 Task: Explore Airbnb accommodation in Shambu, Ethiopia from 2nd November, 2023 to 15th November, 2023 for 2 adults and 1 pet.1  bedroom having 1 bed and 1 bathroom. Property type can be hotel. Booking option can be shelf check-in. Look for 5 properties as per requirement.
Action: Mouse moved to (431, 61)
Screenshot: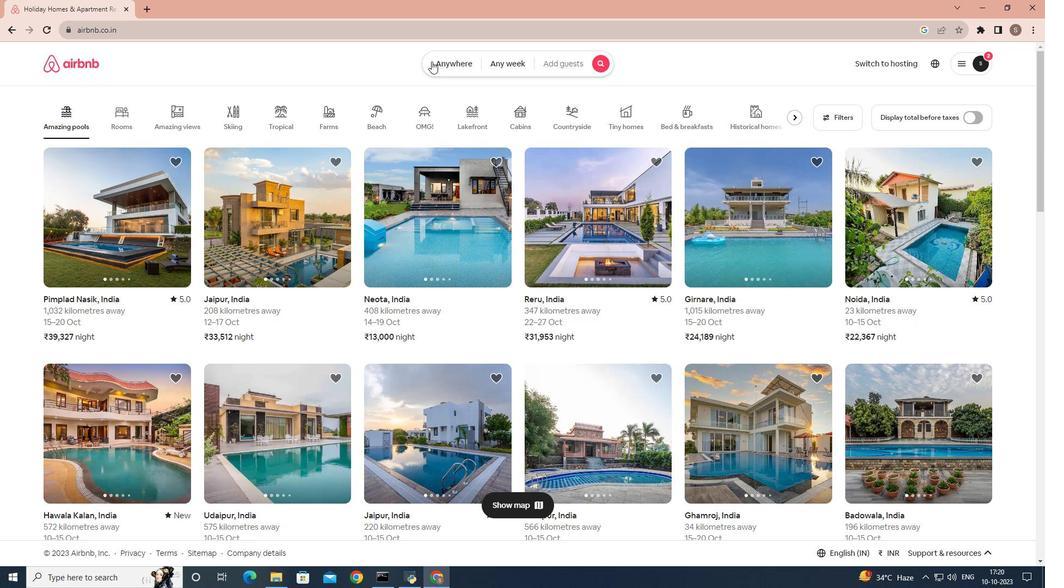 
Action: Mouse pressed left at (431, 61)
Screenshot: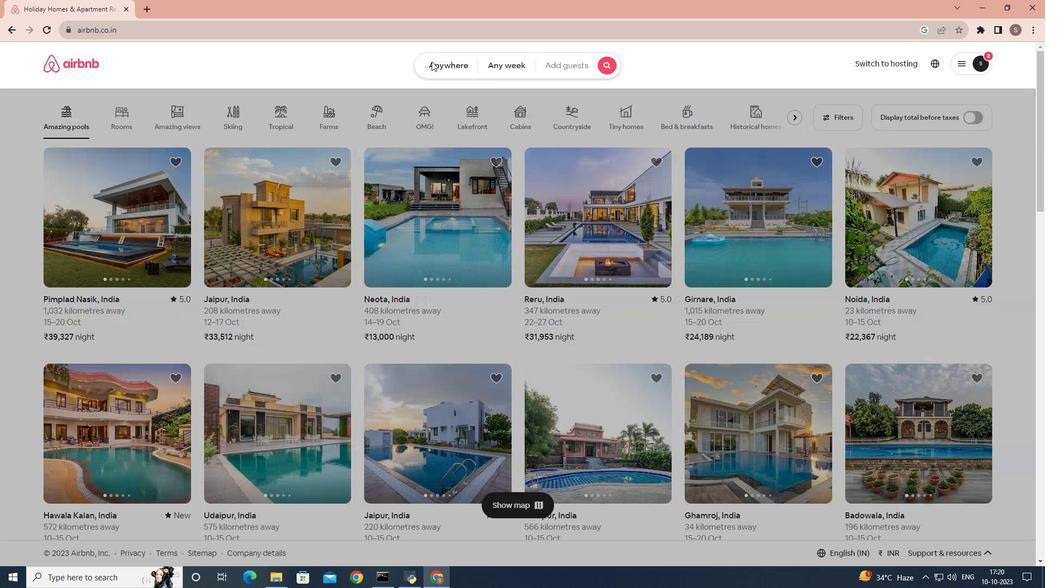 
Action: Mouse moved to (397, 109)
Screenshot: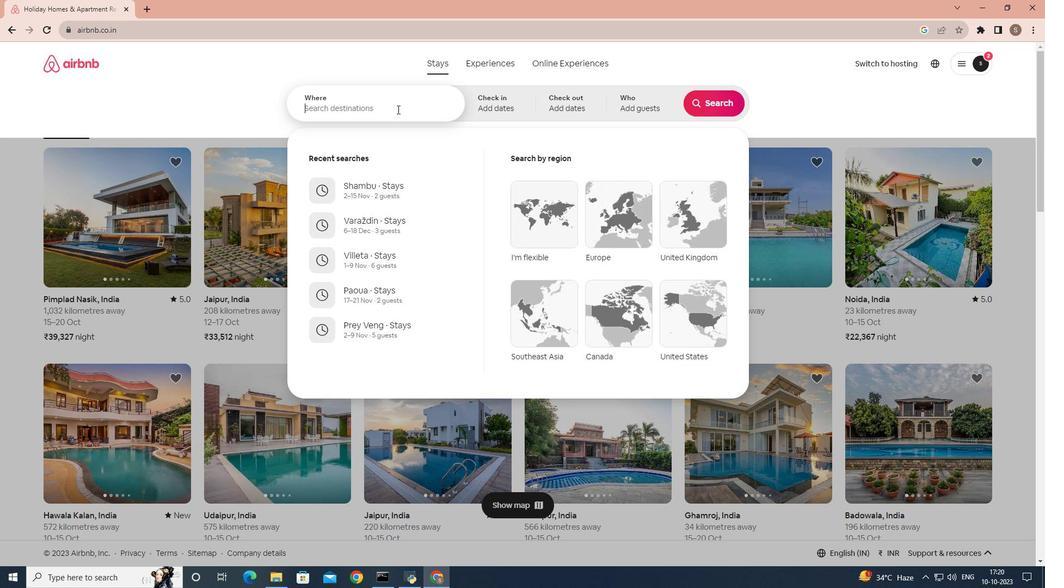 
Action: Mouse pressed left at (397, 109)
Screenshot: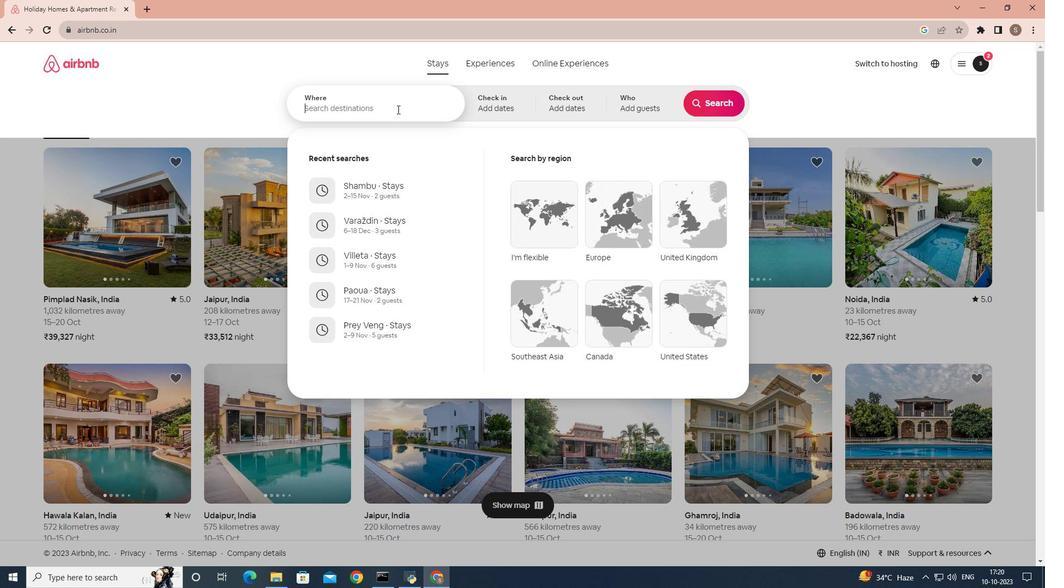
Action: Key pressed <Key.shift>Shambu,<Key.space><Key.shift><Key.shift><Key.shift>Ethiopia
Screenshot: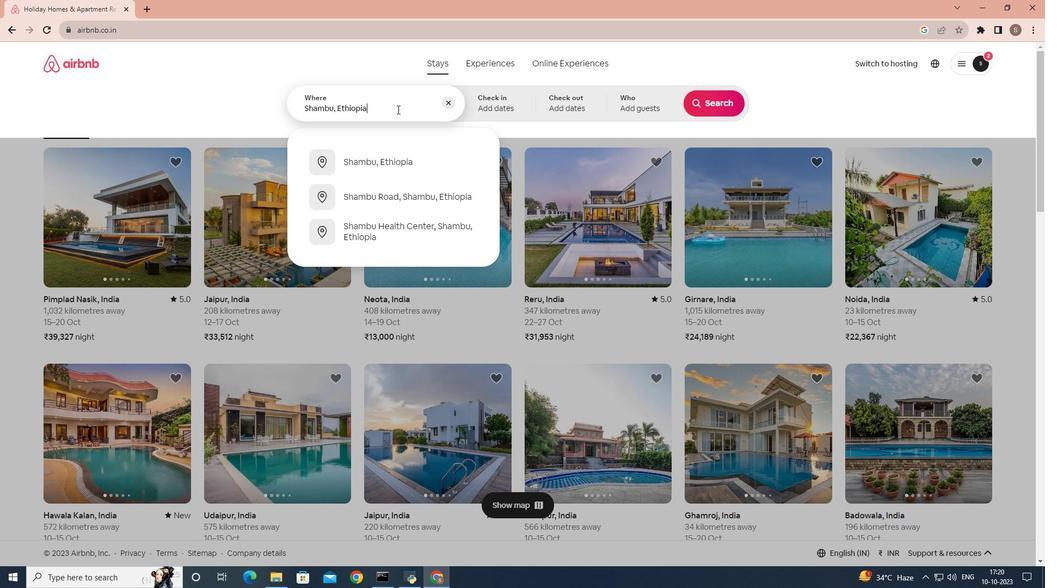 
Action: Mouse moved to (394, 158)
Screenshot: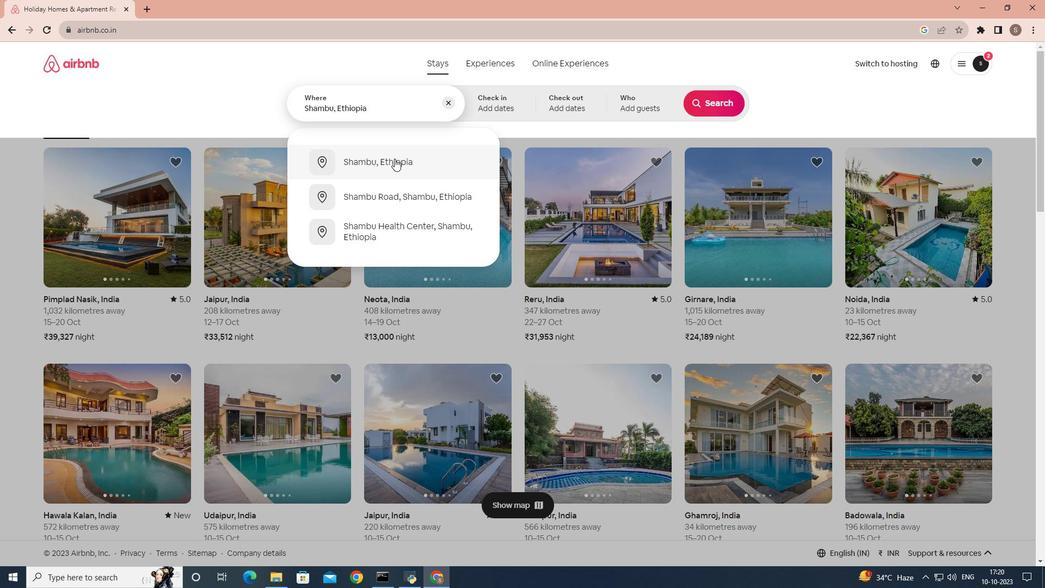 
Action: Mouse pressed left at (394, 158)
Screenshot: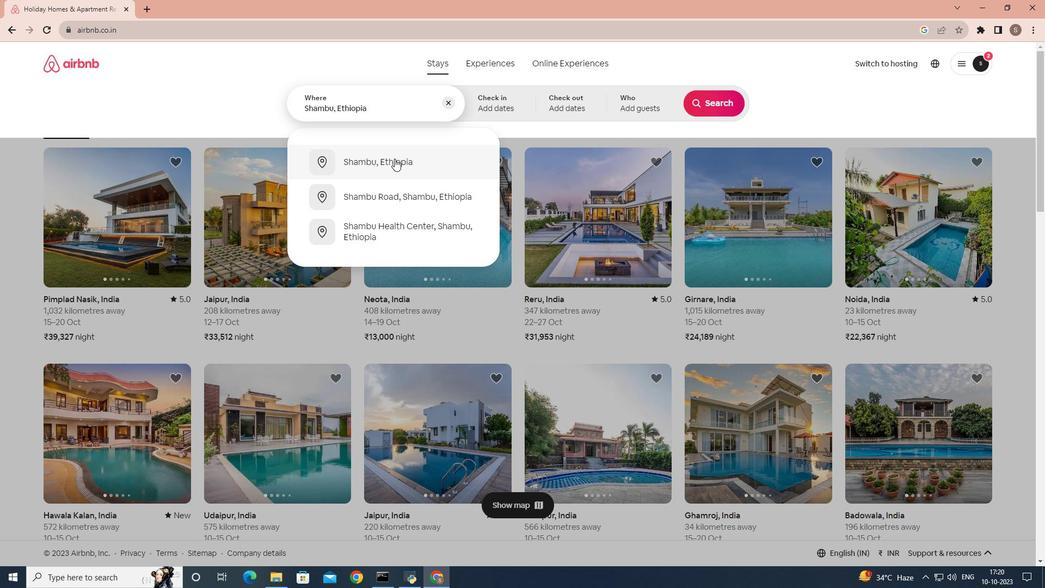 
Action: Mouse moved to (646, 240)
Screenshot: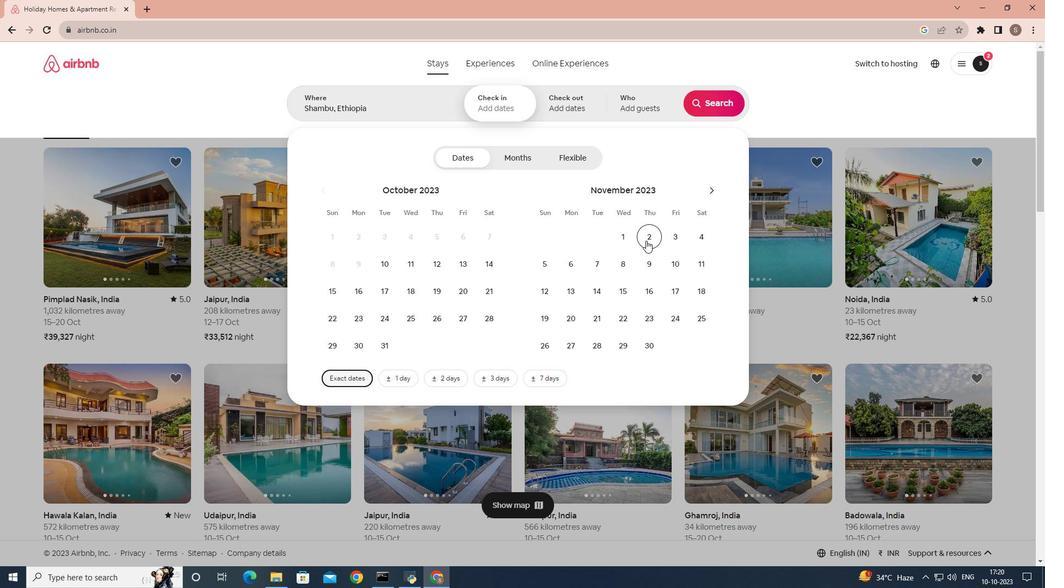 
Action: Mouse pressed left at (646, 240)
Screenshot: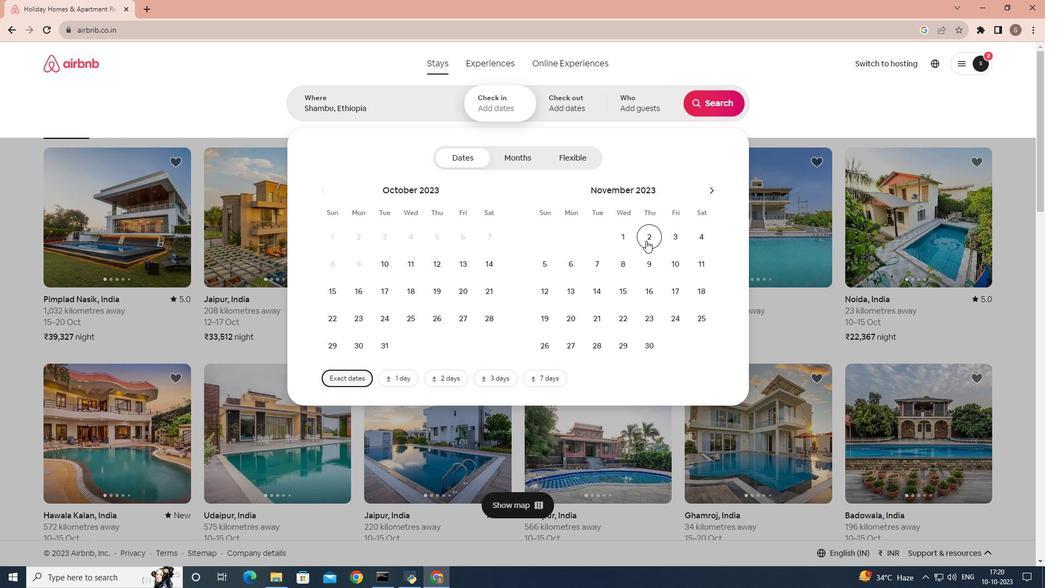 
Action: Mouse moved to (625, 296)
Screenshot: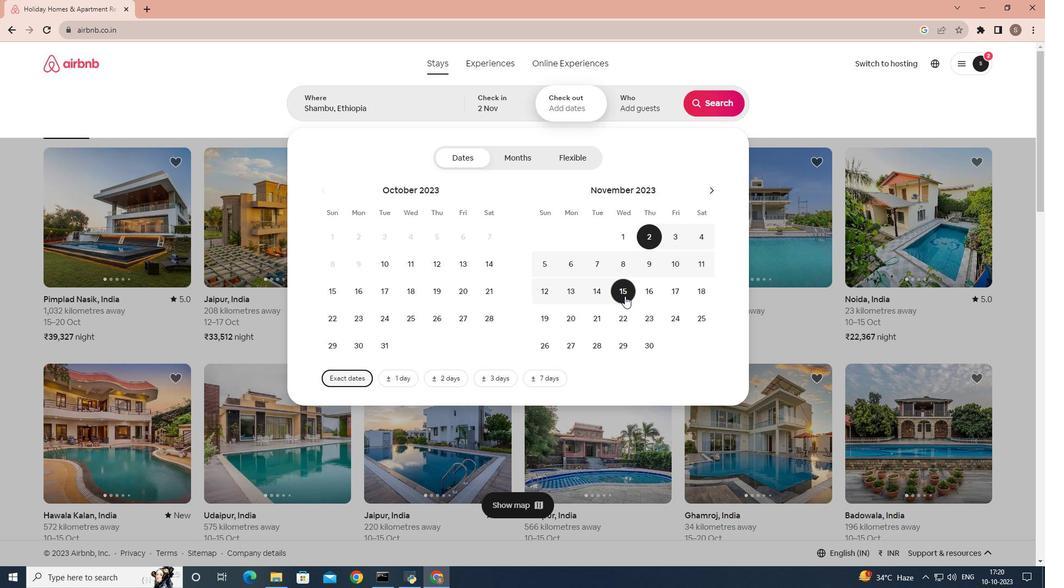 
Action: Mouse pressed left at (625, 296)
Screenshot: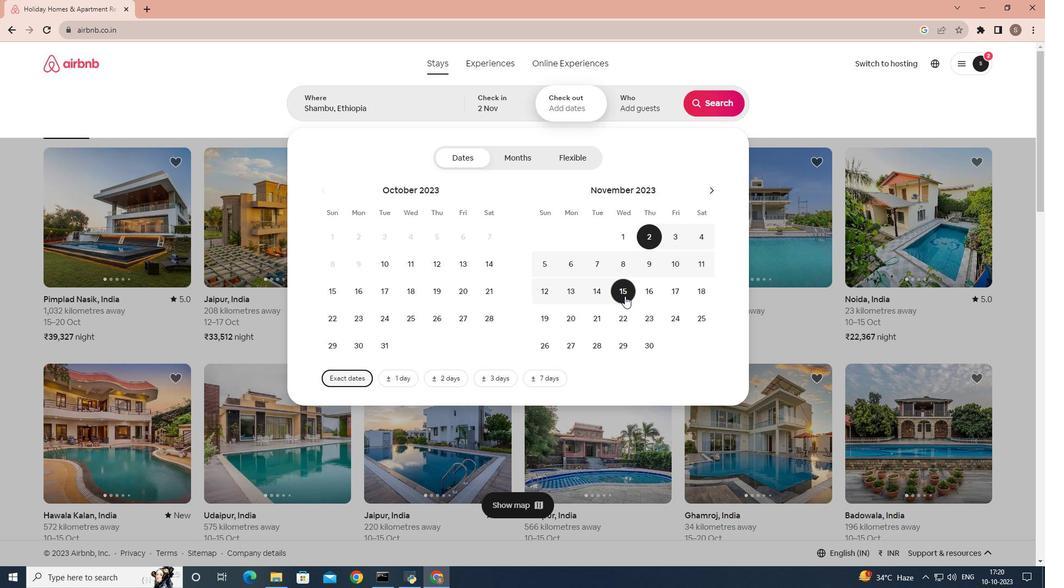 
Action: Mouse moved to (648, 111)
Screenshot: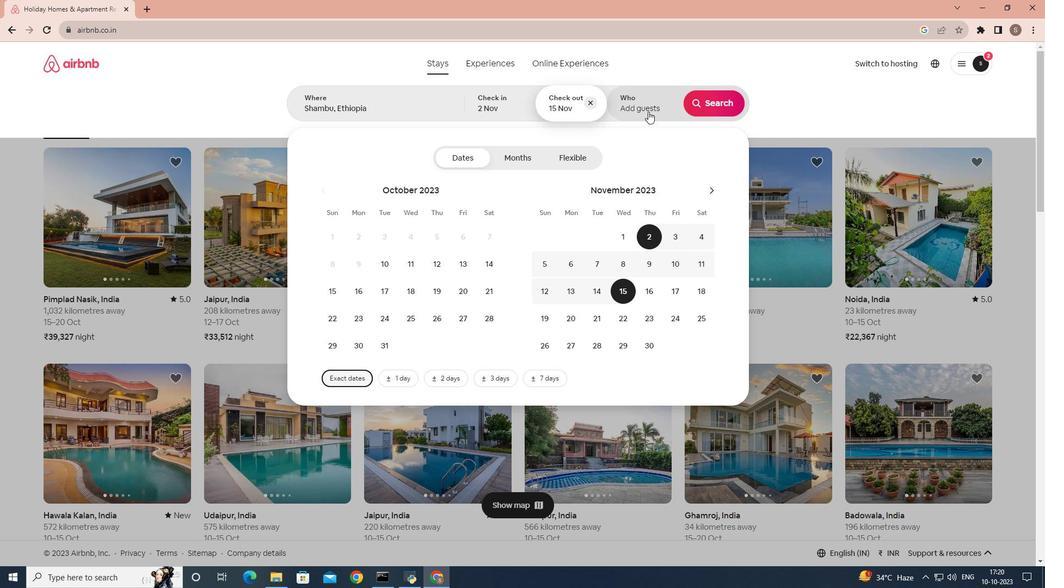 
Action: Mouse pressed left at (648, 111)
Screenshot: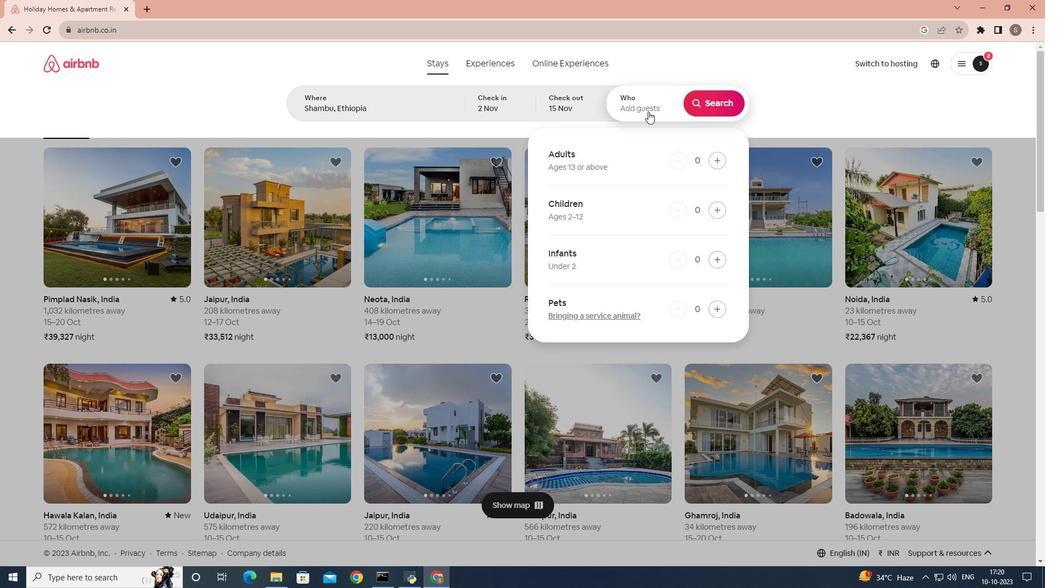 
Action: Mouse moved to (714, 161)
Screenshot: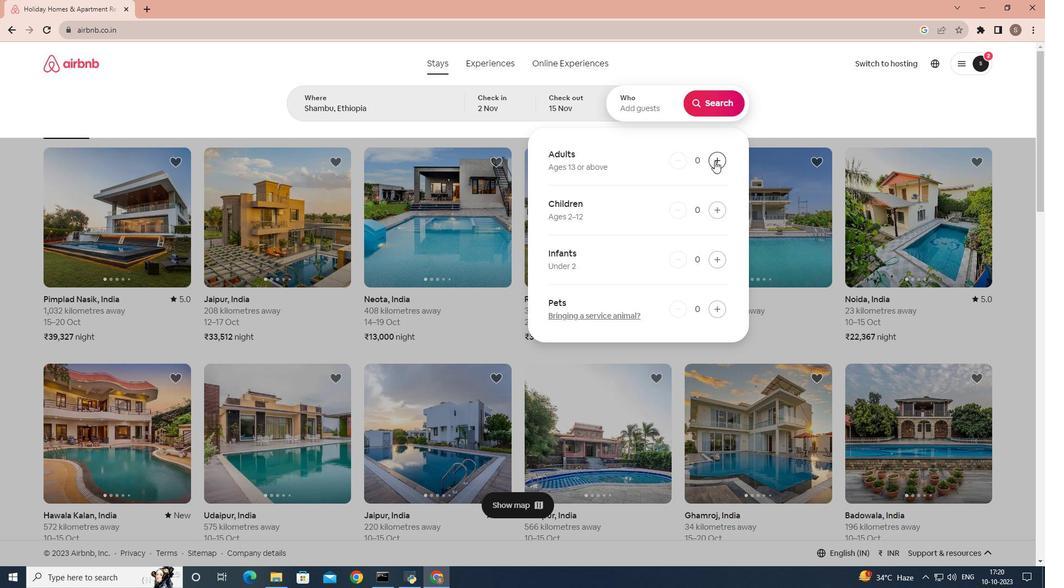 
Action: Mouse pressed left at (714, 161)
Screenshot: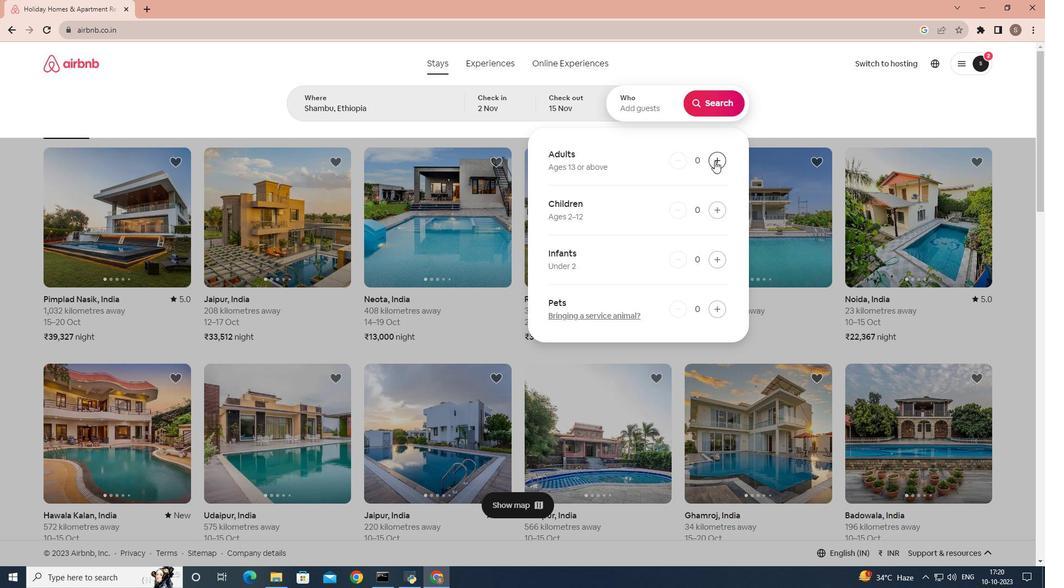 
Action: Mouse pressed left at (714, 161)
Screenshot: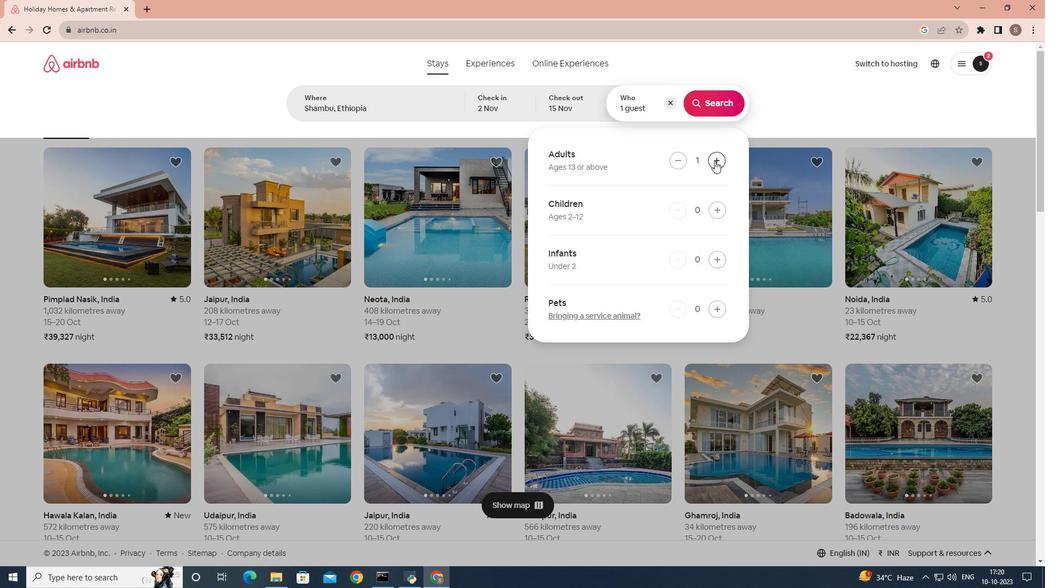 
Action: Mouse moved to (718, 316)
Screenshot: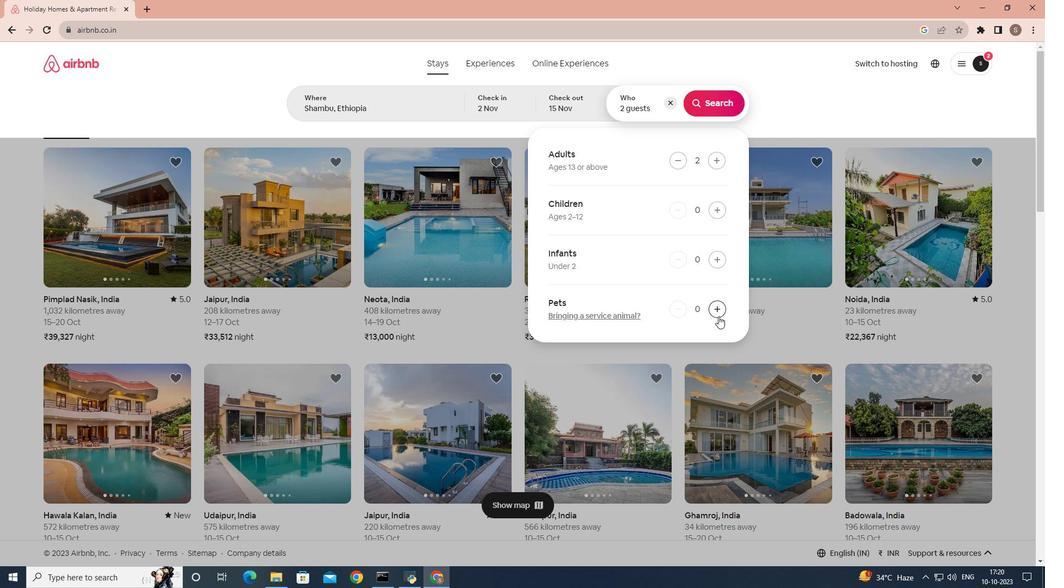 
Action: Mouse pressed left at (718, 316)
Screenshot: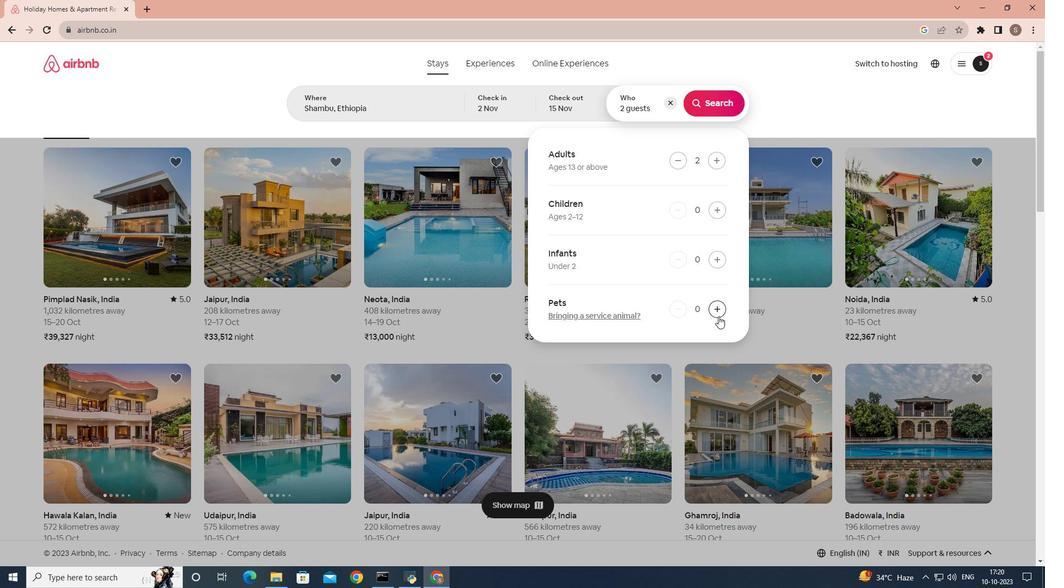 
Action: Mouse moved to (709, 96)
Screenshot: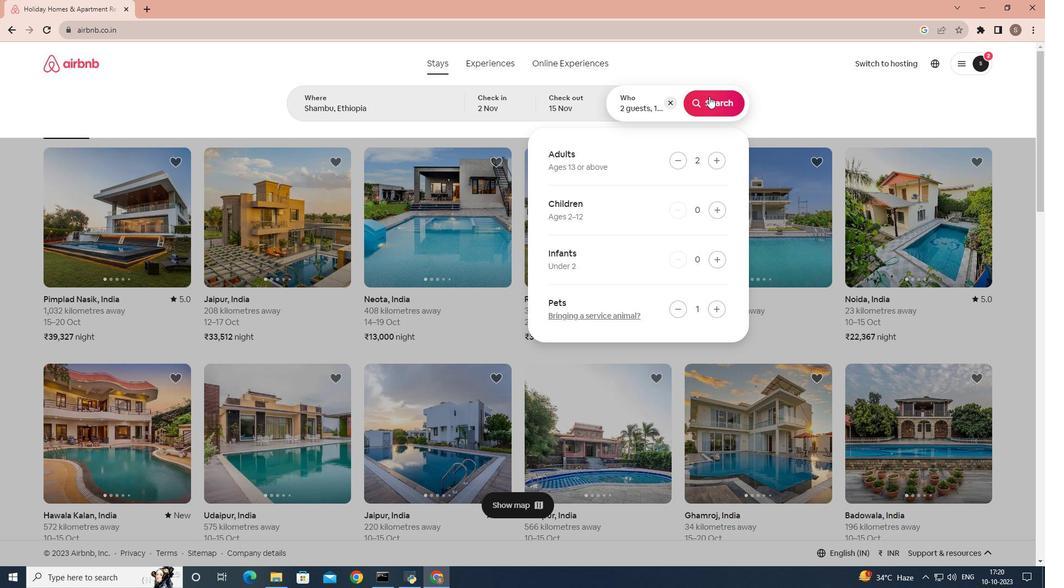 
Action: Mouse pressed left at (709, 96)
Screenshot: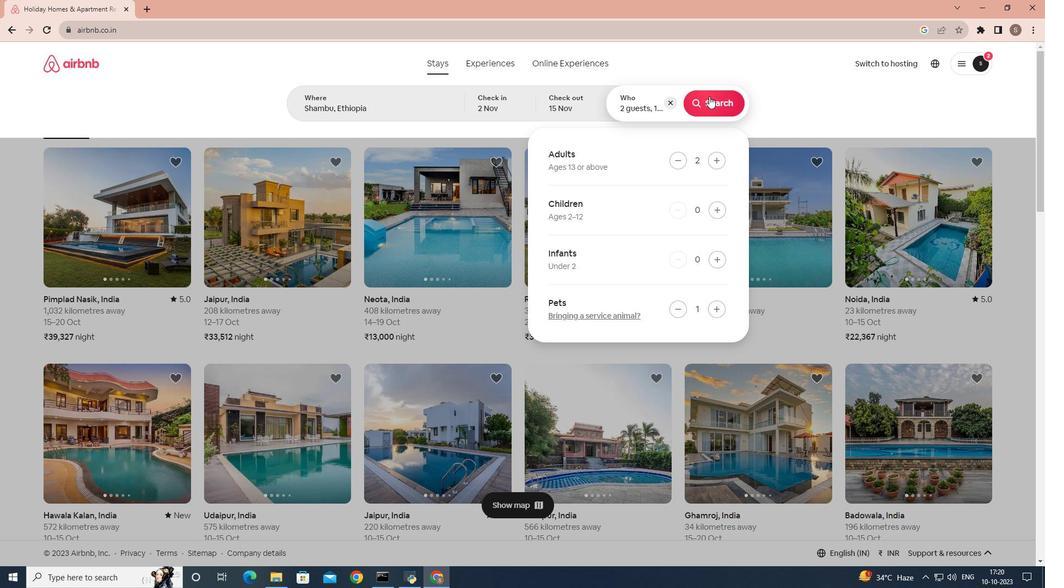 
Action: Mouse moved to (855, 103)
Screenshot: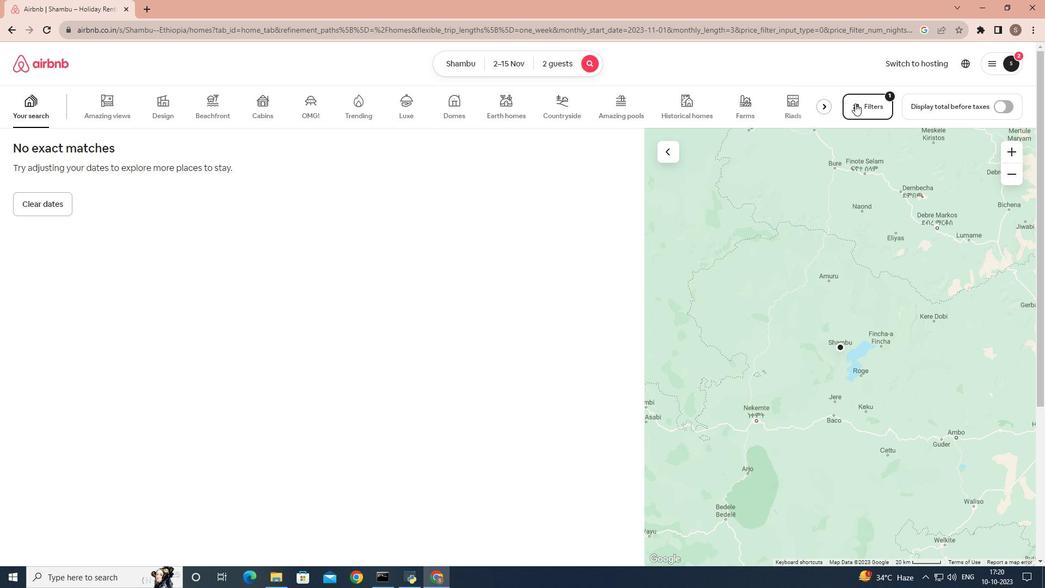 
Action: Mouse pressed left at (855, 103)
Screenshot: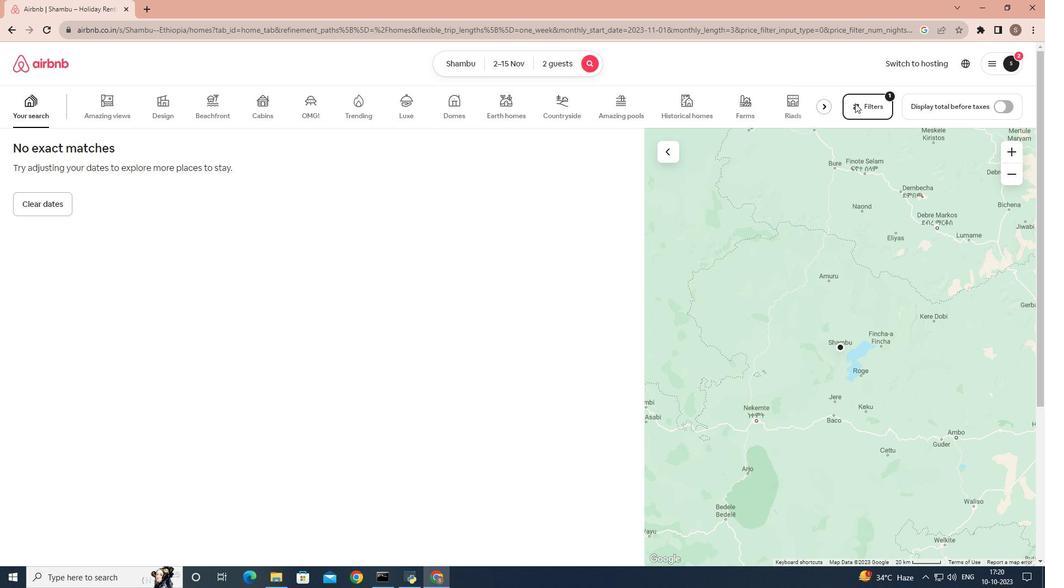
Action: Mouse moved to (516, 335)
Screenshot: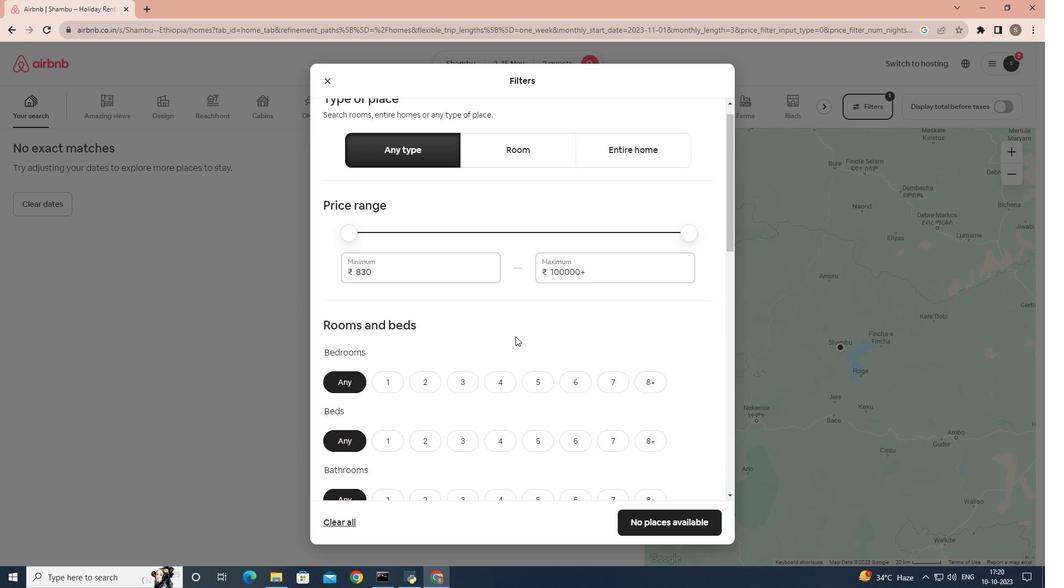 
Action: Mouse scrolled (516, 335) with delta (0, 0)
Screenshot: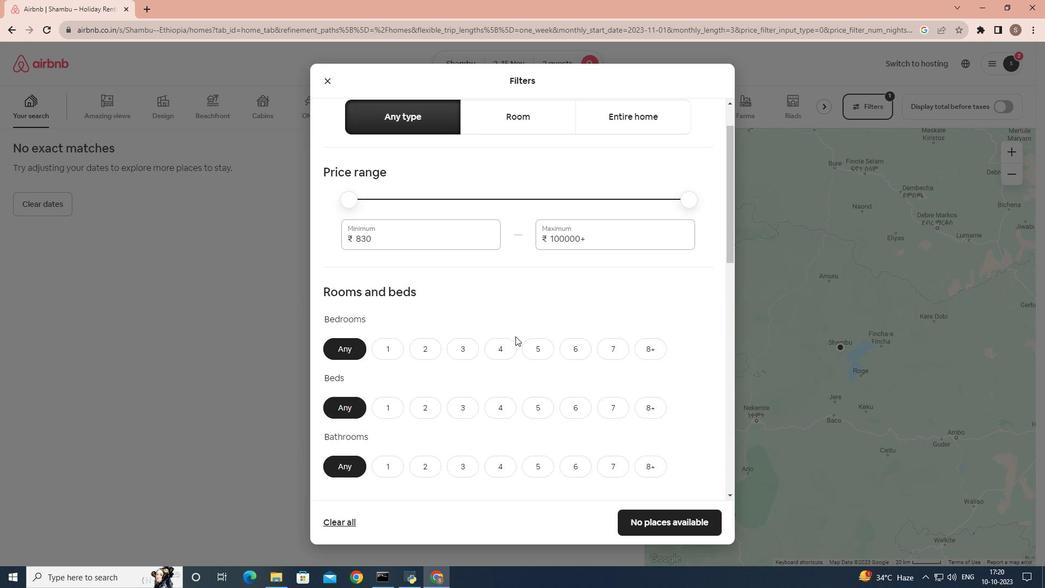 
Action: Mouse moved to (515, 336)
Screenshot: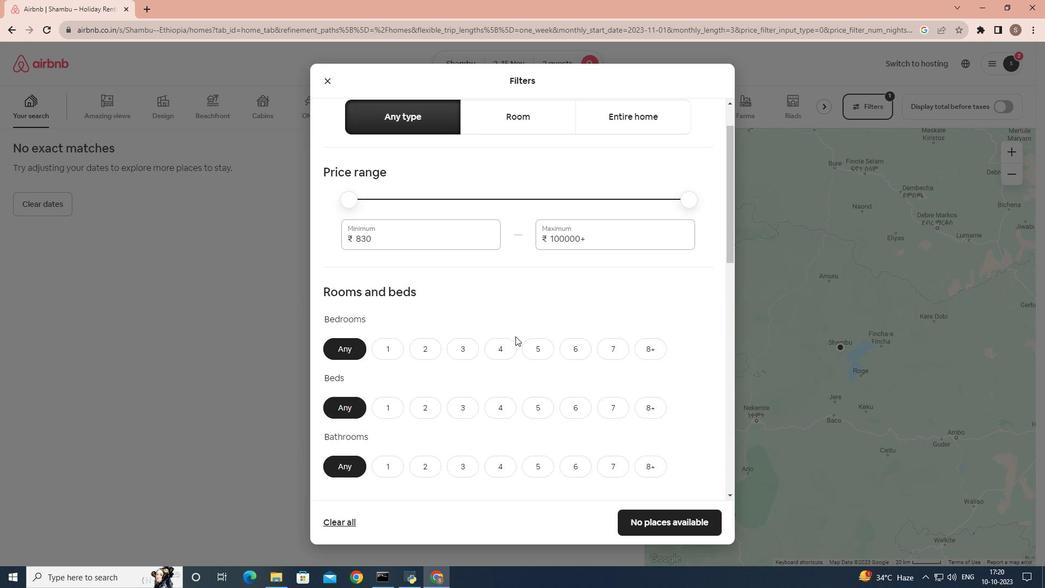 
Action: Mouse scrolled (515, 335) with delta (0, 0)
Screenshot: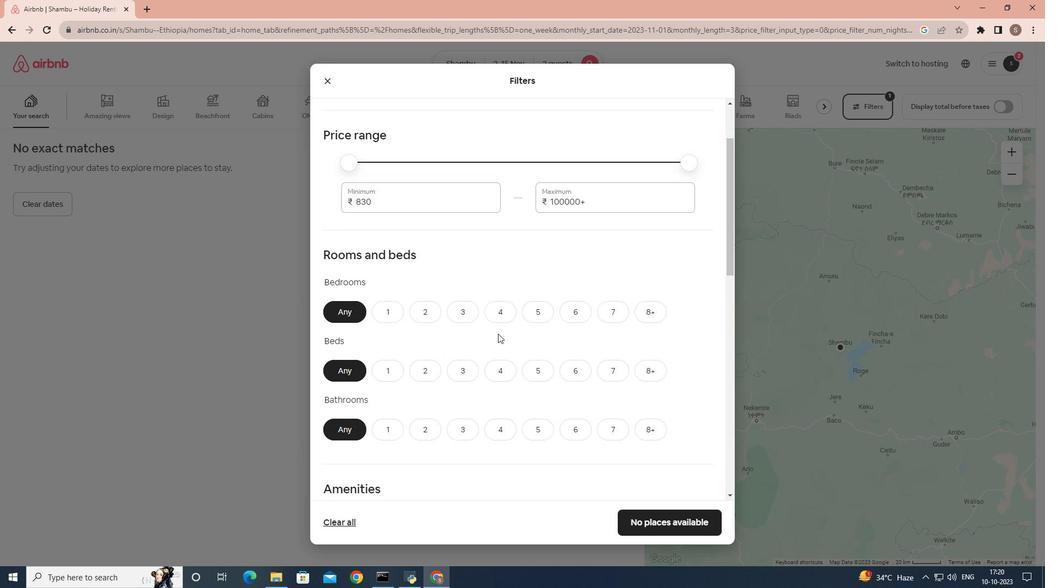
Action: Mouse moved to (396, 296)
Screenshot: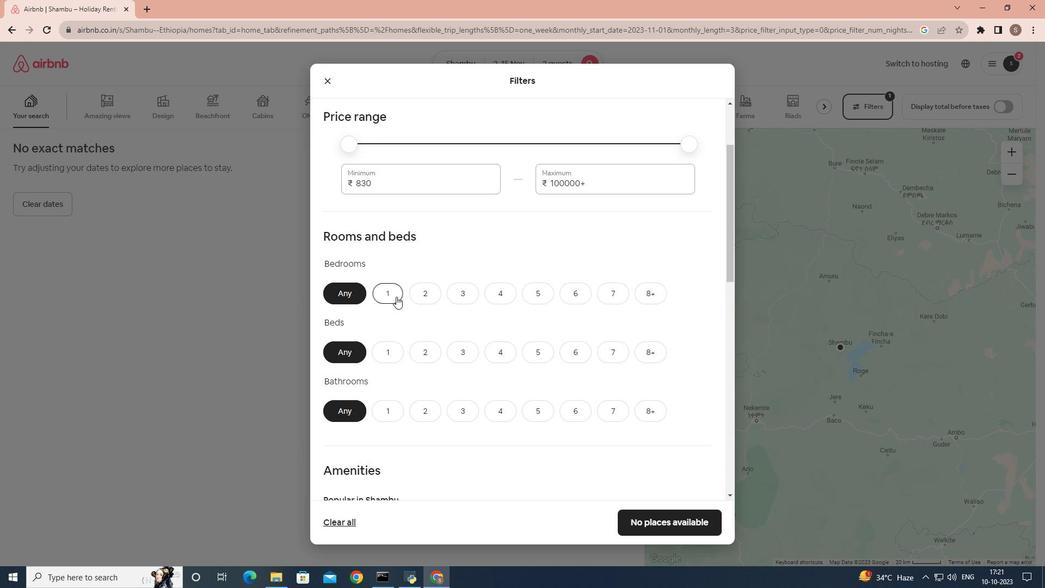
Action: Mouse pressed left at (396, 296)
Screenshot: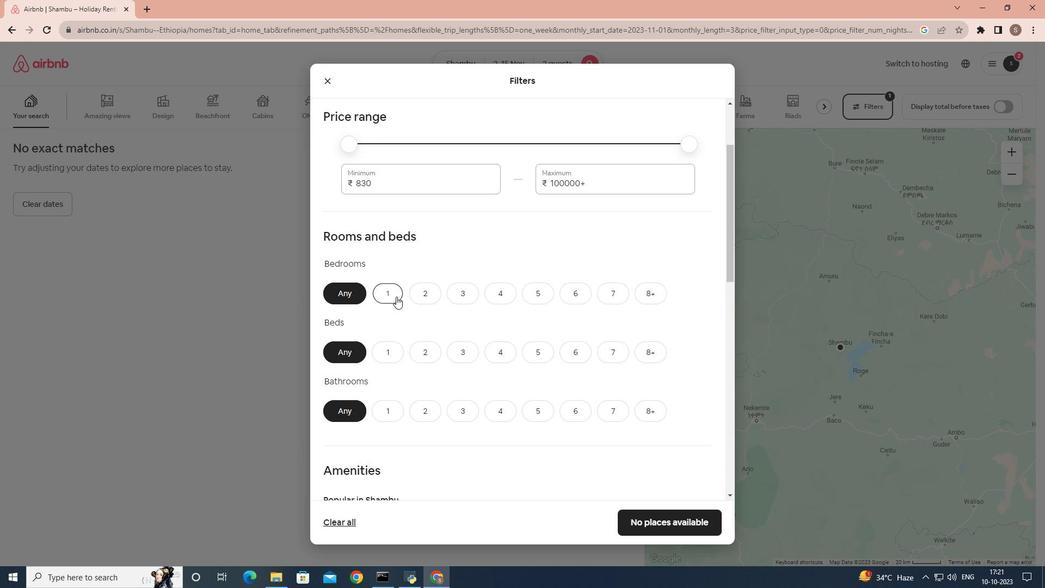 
Action: Mouse scrolled (396, 296) with delta (0, 0)
Screenshot: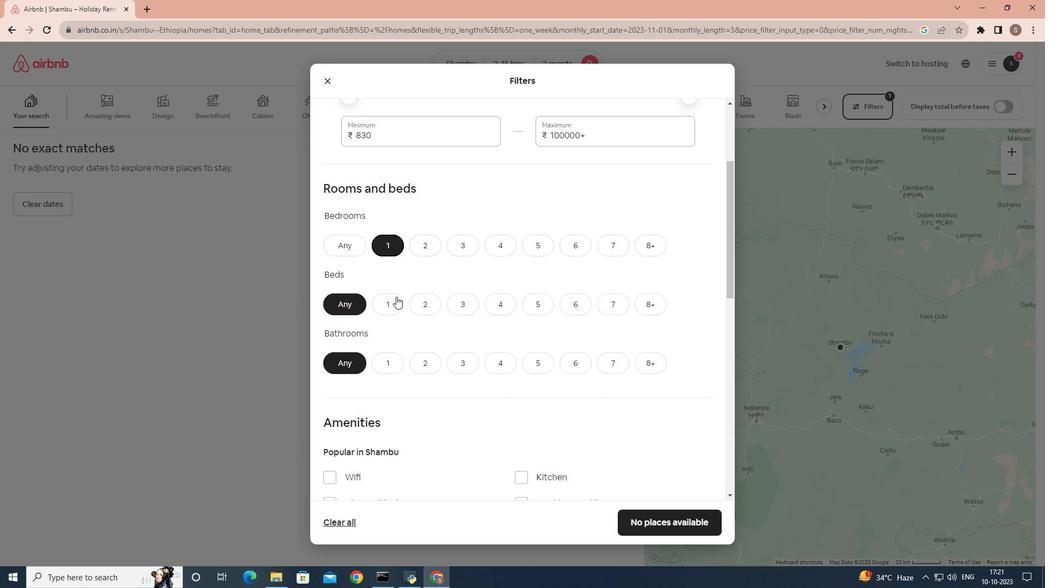 
Action: Mouse moved to (393, 307)
Screenshot: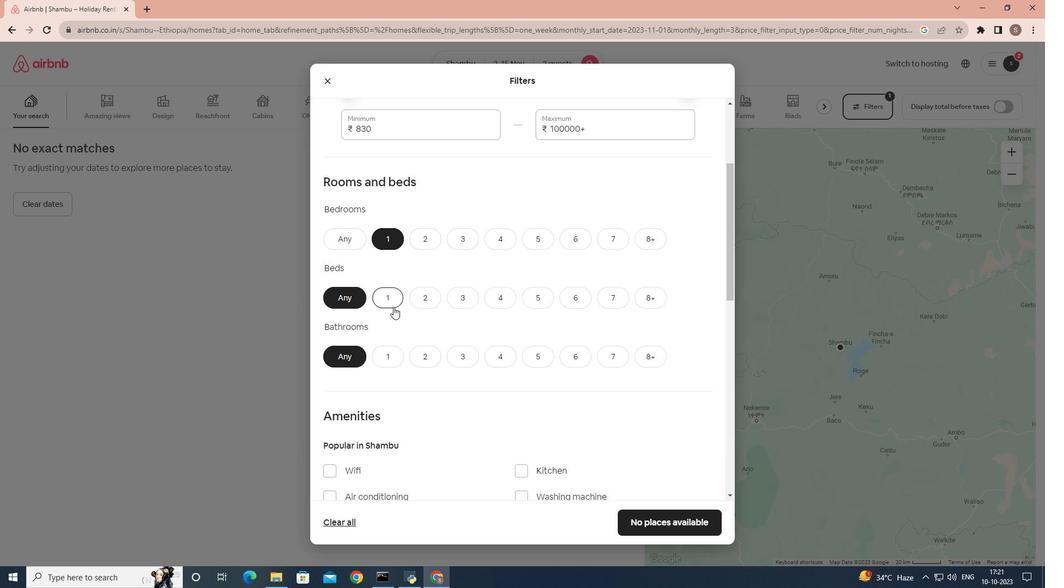 
Action: Mouse pressed left at (393, 307)
Screenshot: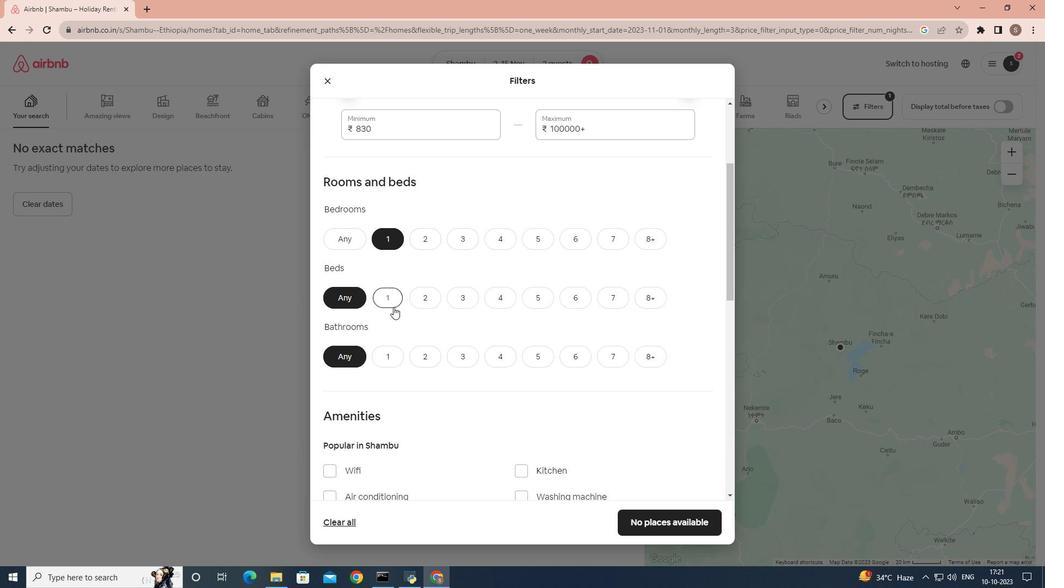 
Action: Mouse moved to (388, 355)
Screenshot: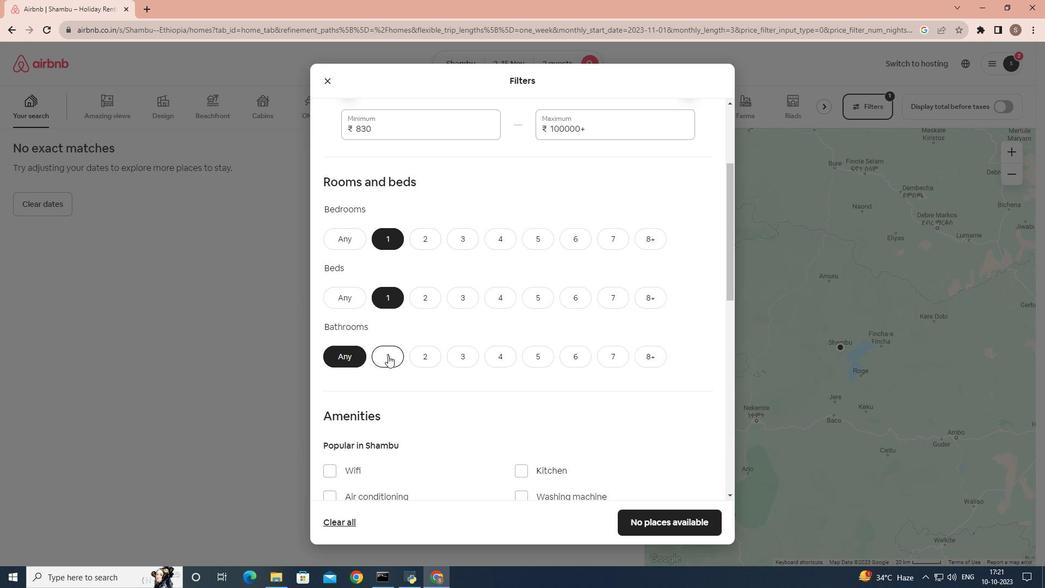 
Action: Mouse pressed left at (388, 355)
Screenshot: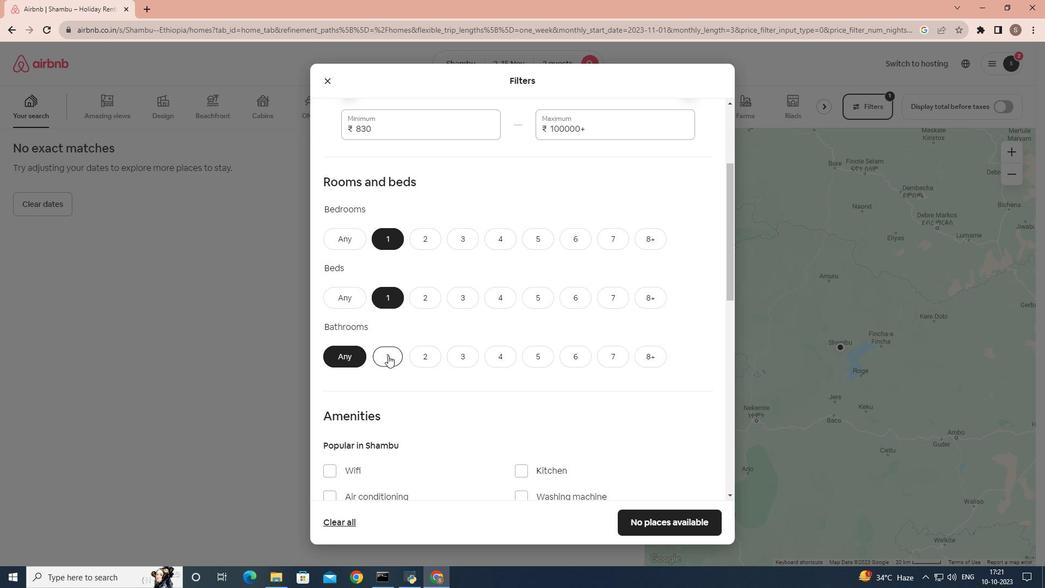 
Action: Mouse moved to (399, 354)
Screenshot: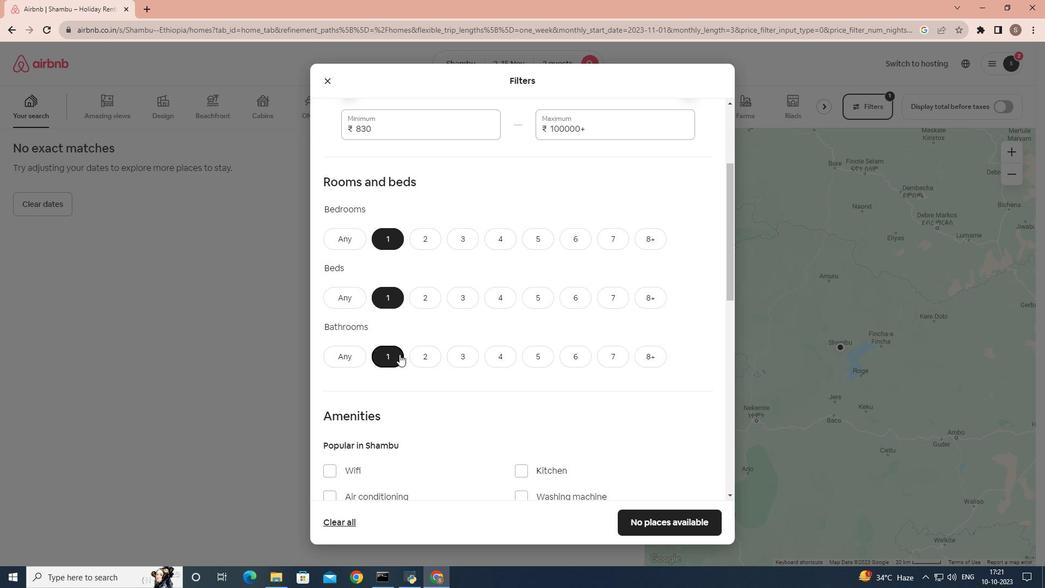 
Action: Mouse scrolled (399, 353) with delta (0, 0)
Screenshot: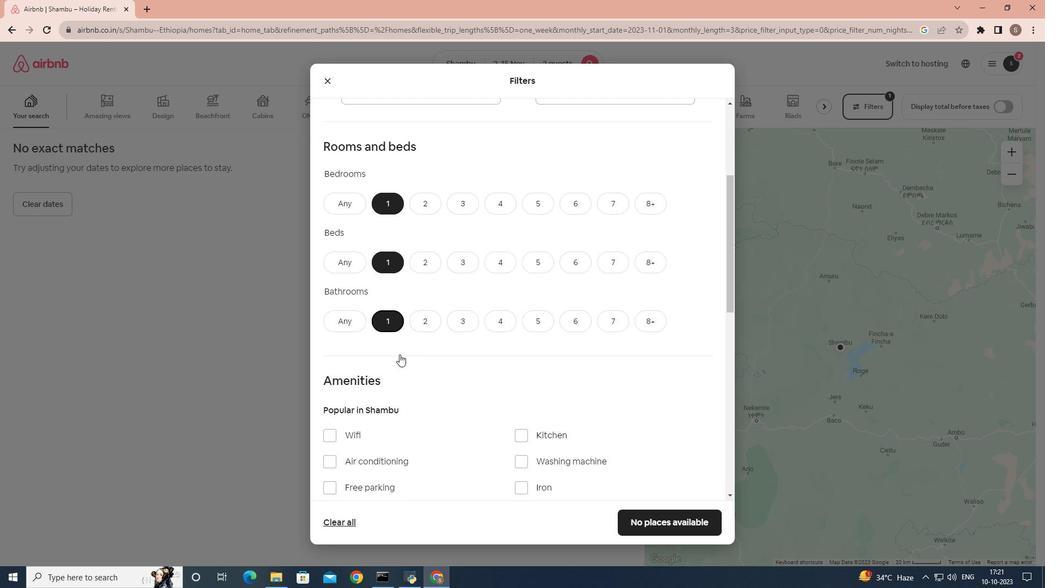 
Action: Mouse scrolled (399, 353) with delta (0, 0)
Screenshot: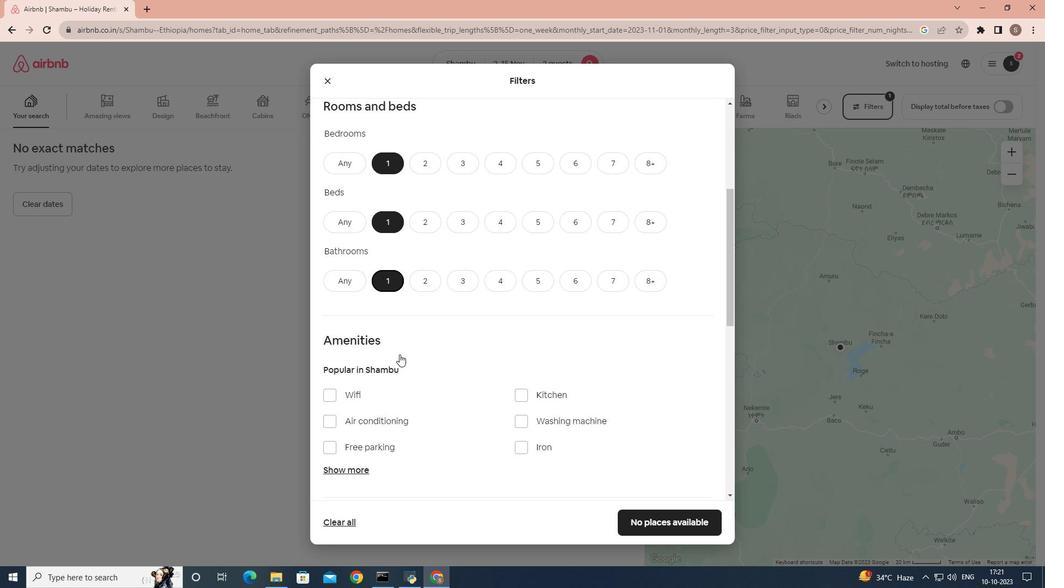 
Action: Mouse moved to (423, 353)
Screenshot: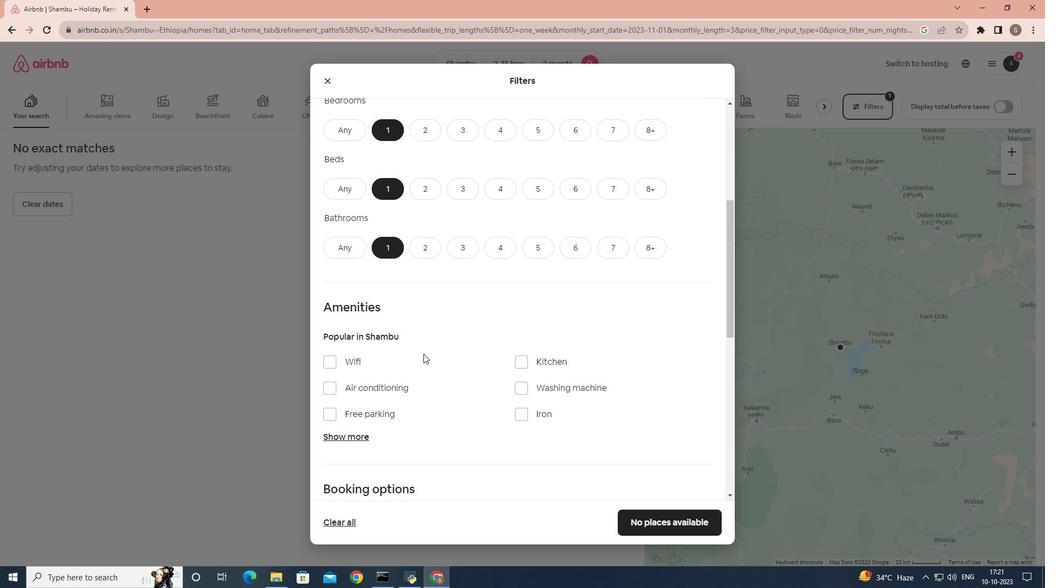 
Action: Mouse scrolled (423, 353) with delta (0, 0)
Screenshot: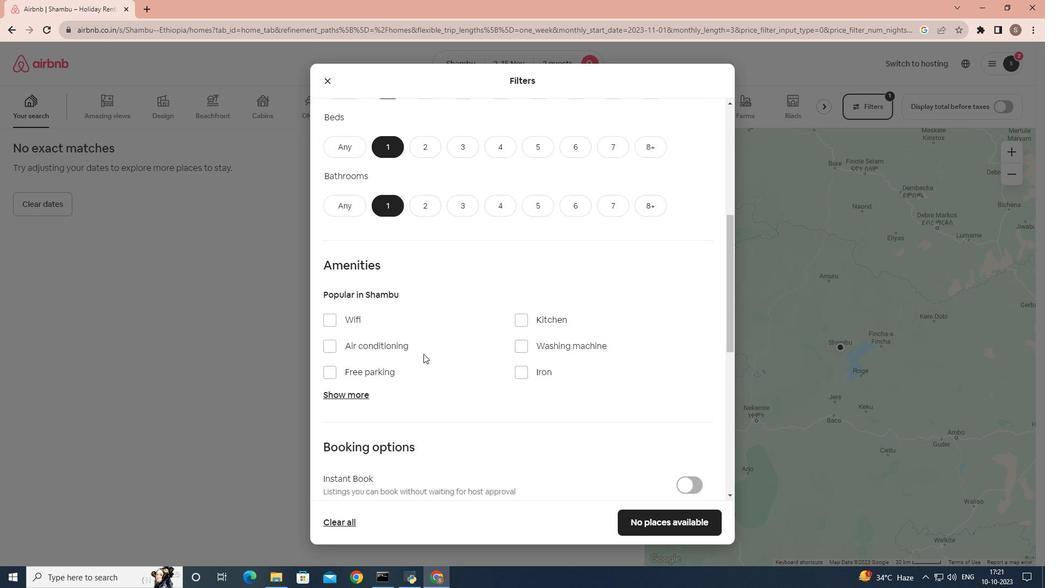 
Action: Mouse scrolled (423, 353) with delta (0, 0)
Screenshot: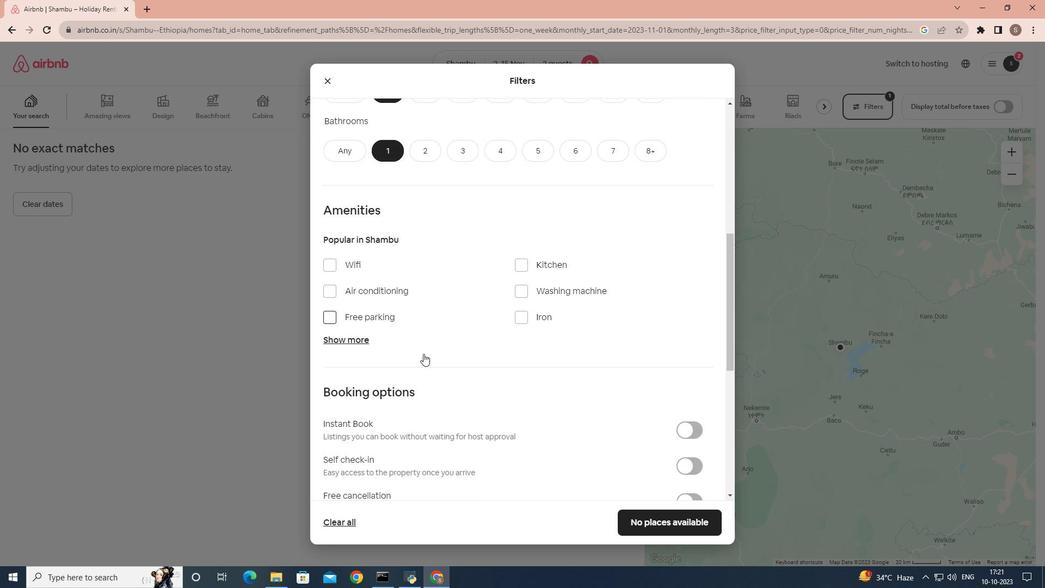 
Action: Mouse scrolled (423, 353) with delta (0, 0)
Screenshot: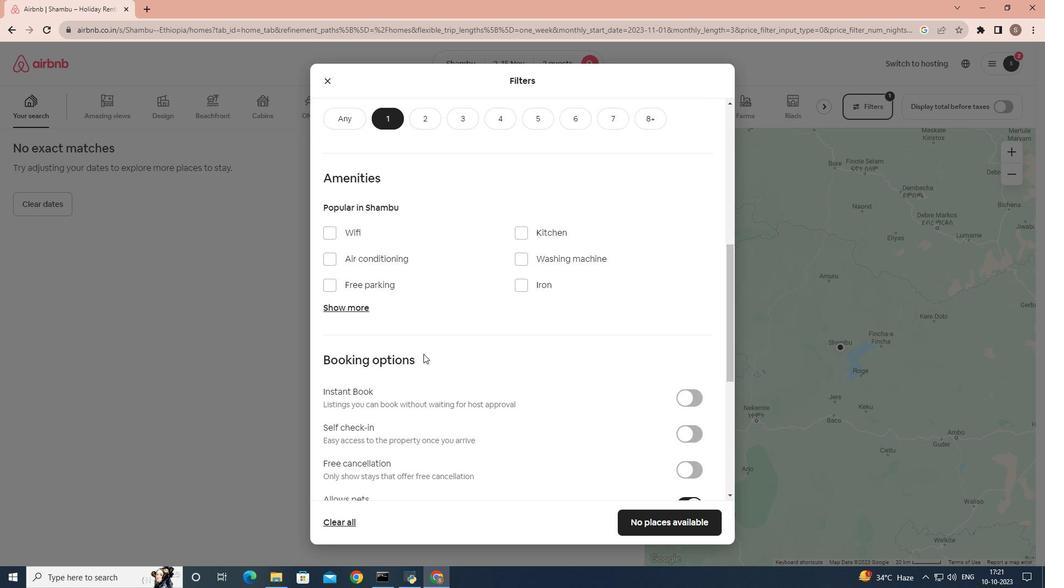 
Action: Mouse moved to (387, 347)
Screenshot: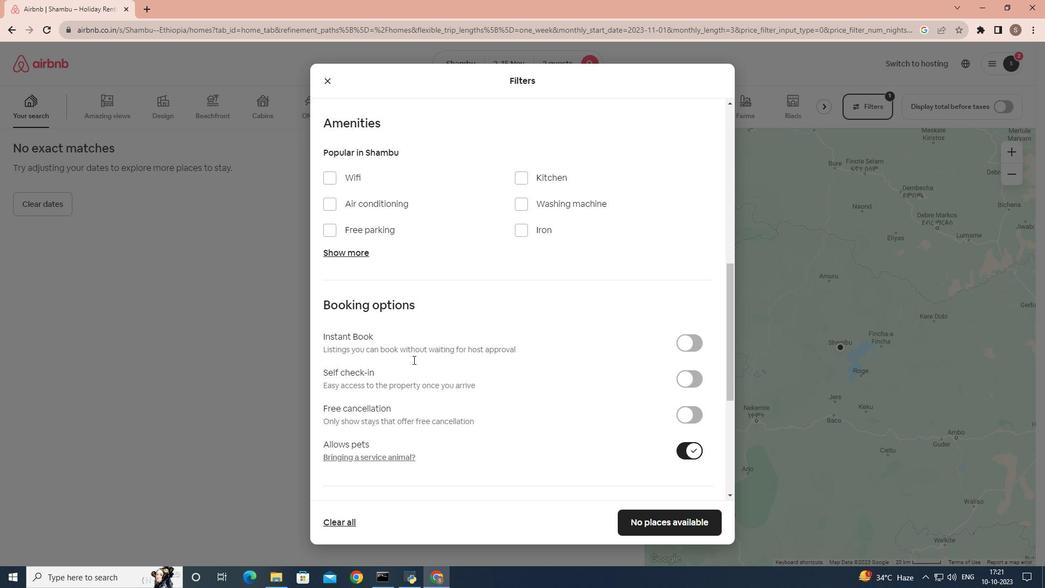 
Action: Mouse scrolled (387, 346) with delta (0, 0)
Screenshot: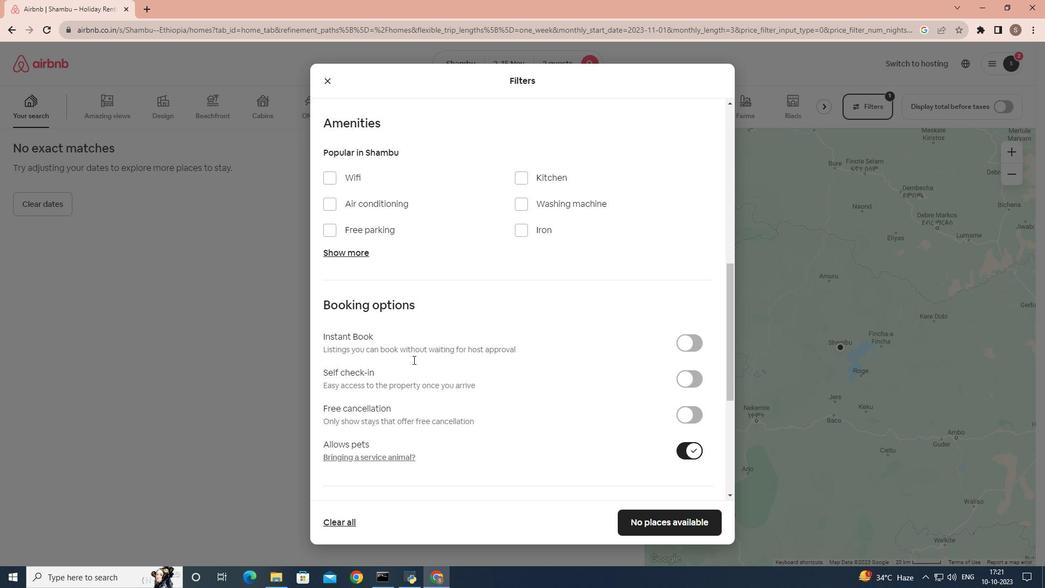 
Action: Mouse moved to (691, 348)
Screenshot: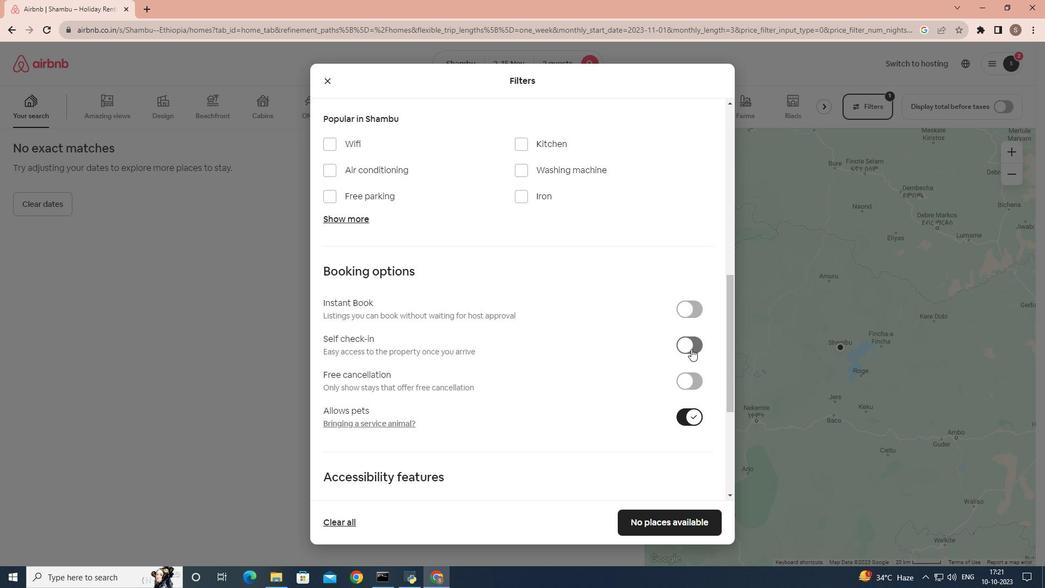 
Action: Mouse pressed left at (691, 348)
Screenshot: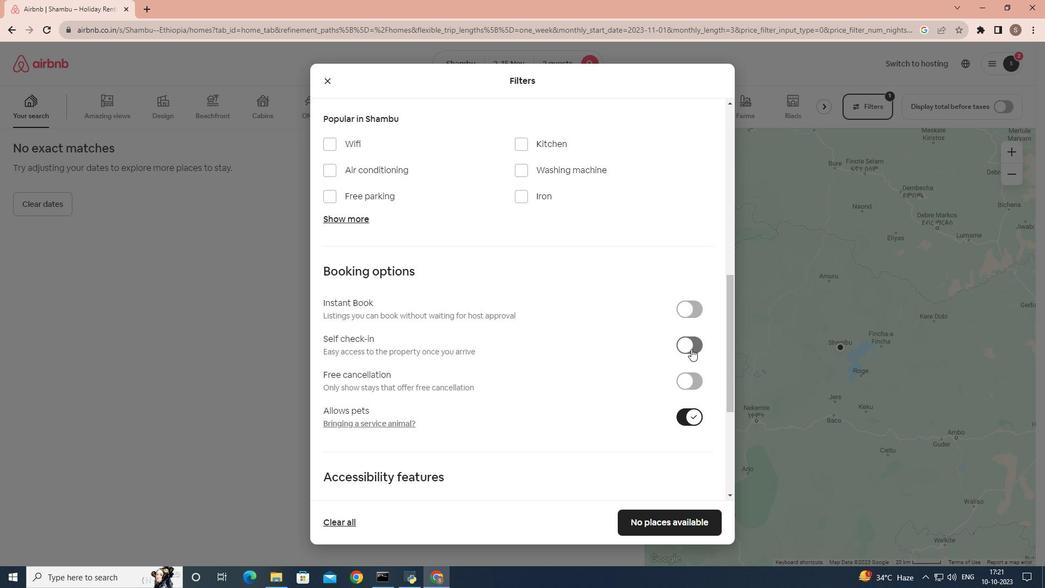 
Action: Mouse moved to (622, 365)
Screenshot: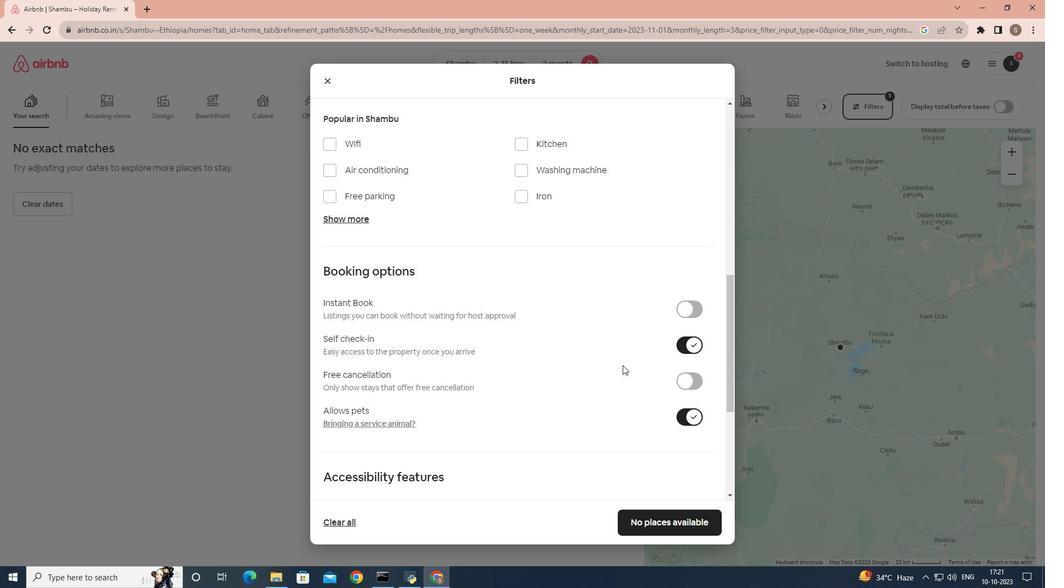 
